 Task: Use the formula "MATCH" in spreadsheet "Project portfolio".
Action: Mouse moved to (103, 78)
Screenshot: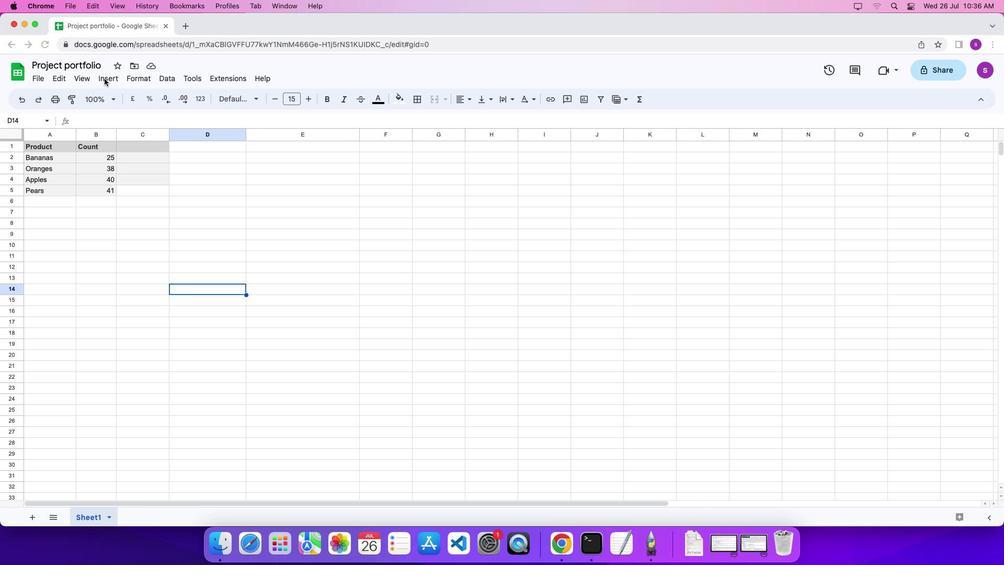 
Action: Mouse pressed left at (103, 78)
Screenshot: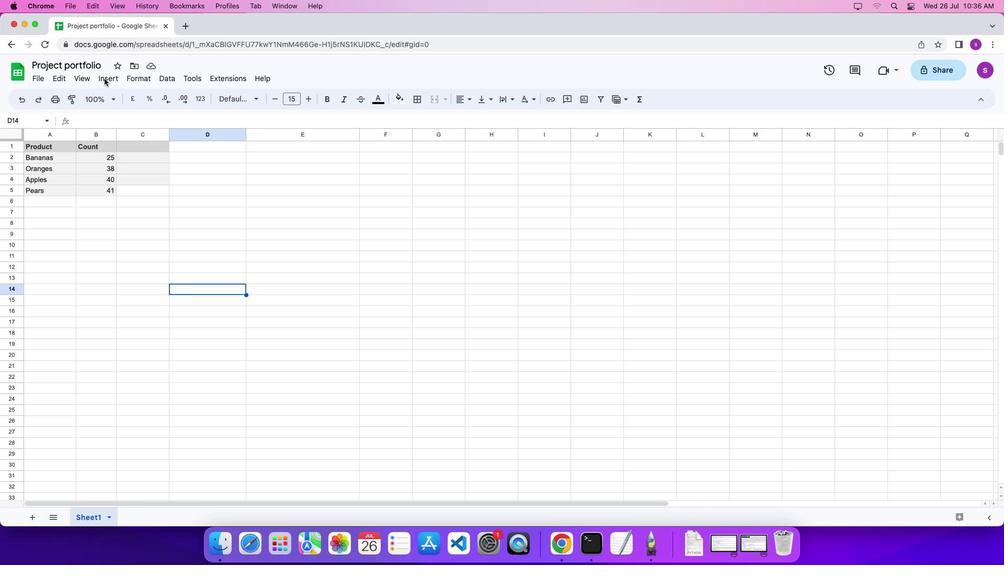 
Action: Mouse moved to (111, 79)
Screenshot: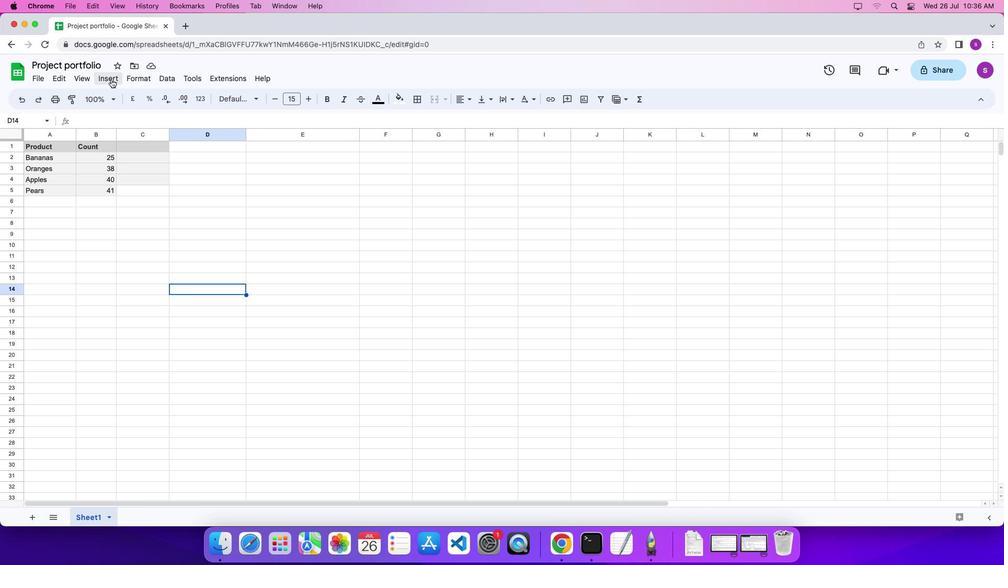 
Action: Mouse pressed left at (111, 79)
Screenshot: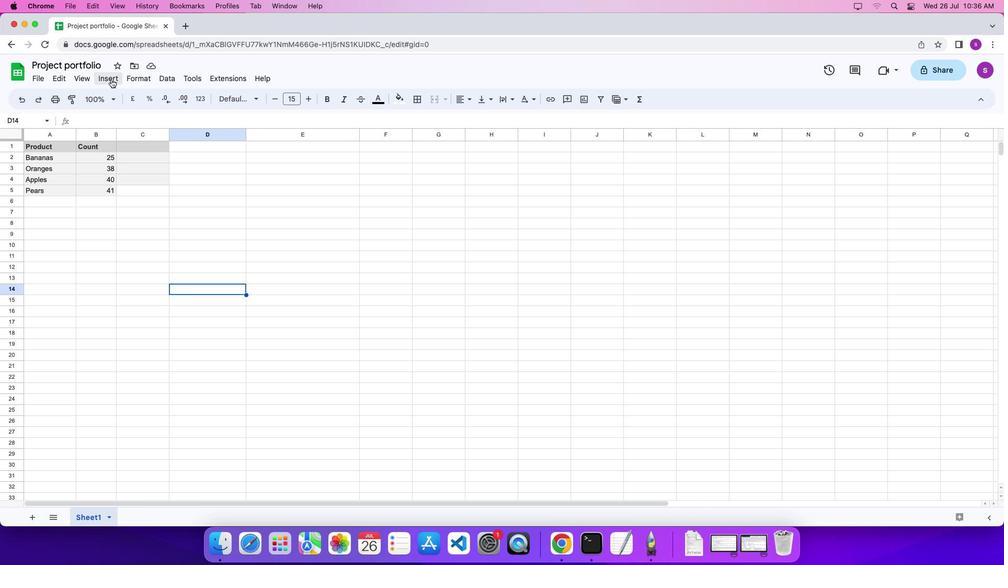 
Action: Mouse moved to (450, 495)
Screenshot: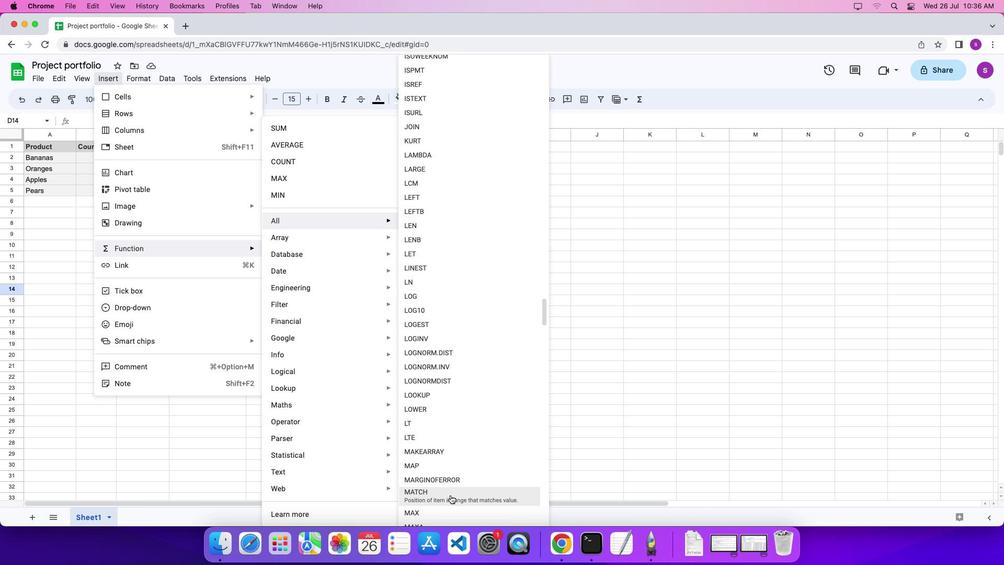 
Action: Mouse pressed left at (450, 495)
Screenshot: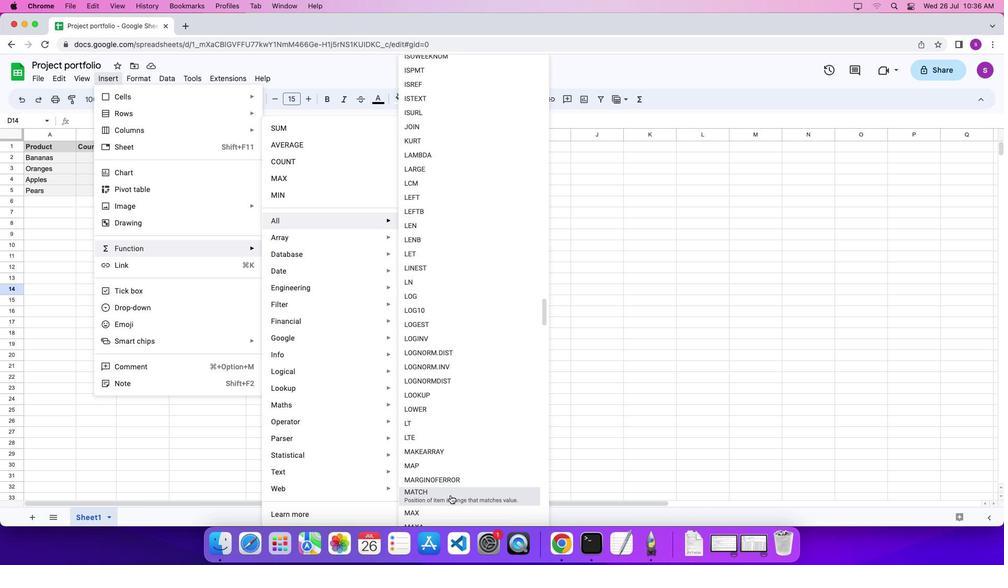 
Action: Mouse moved to (83, 177)
Screenshot: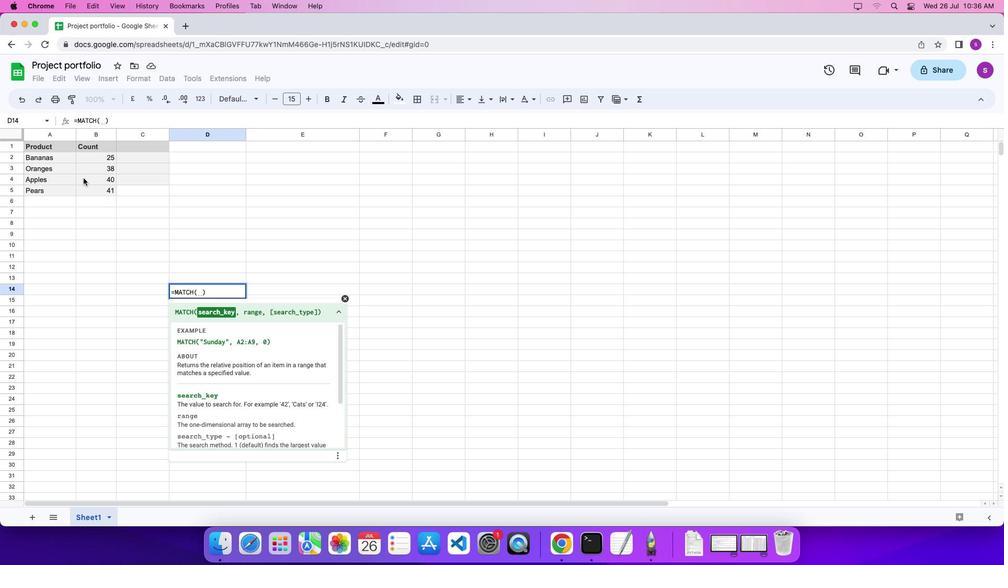 
Action: Key pressed '4''1'','
Screenshot: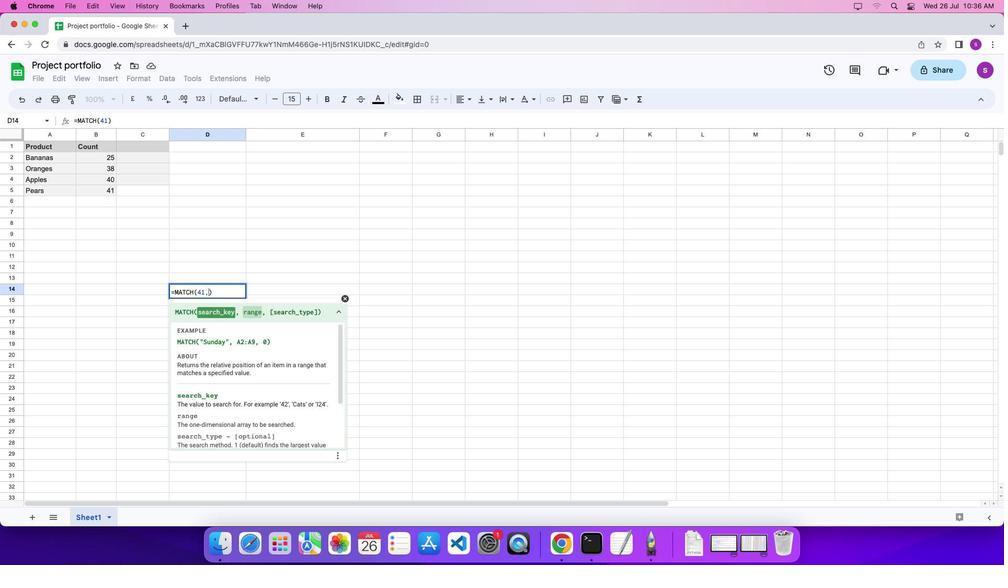 
Action: Mouse moved to (90, 156)
Screenshot: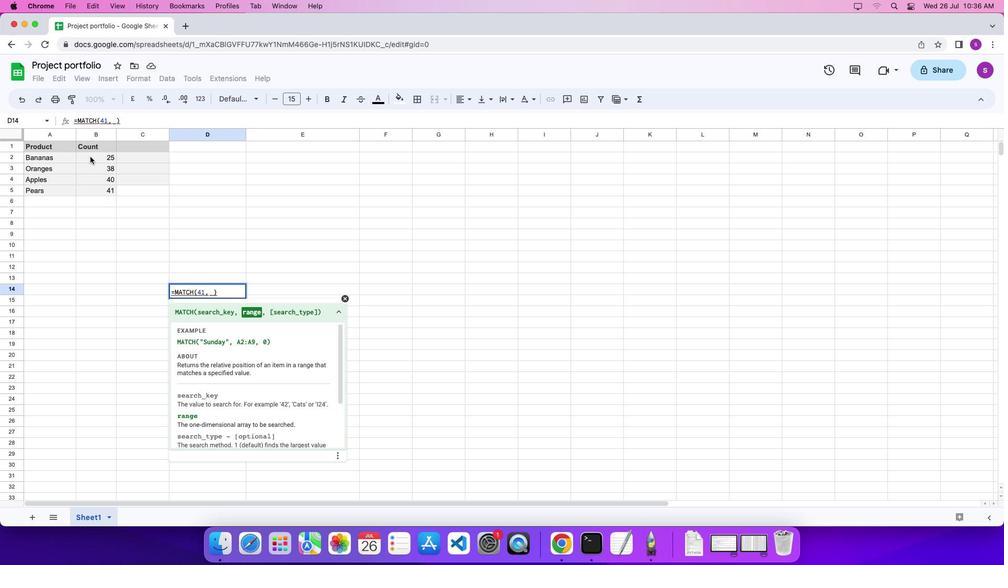 
Action: Mouse pressed left at (90, 156)
Screenshot: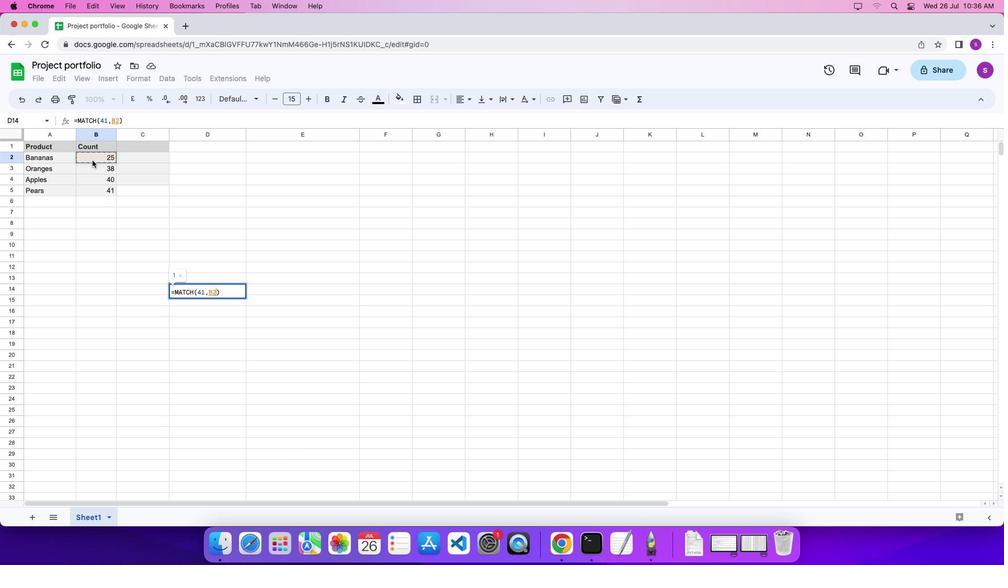 
Action: Mouse moved to (102, 186)
Screenshot: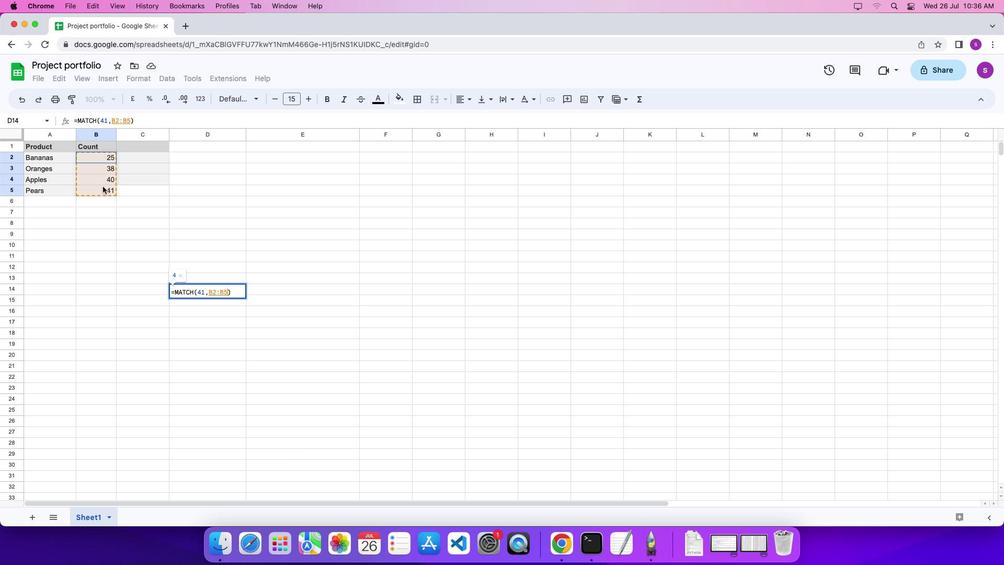 
Action: Key pressed ',''0''\x03'
Screenshot: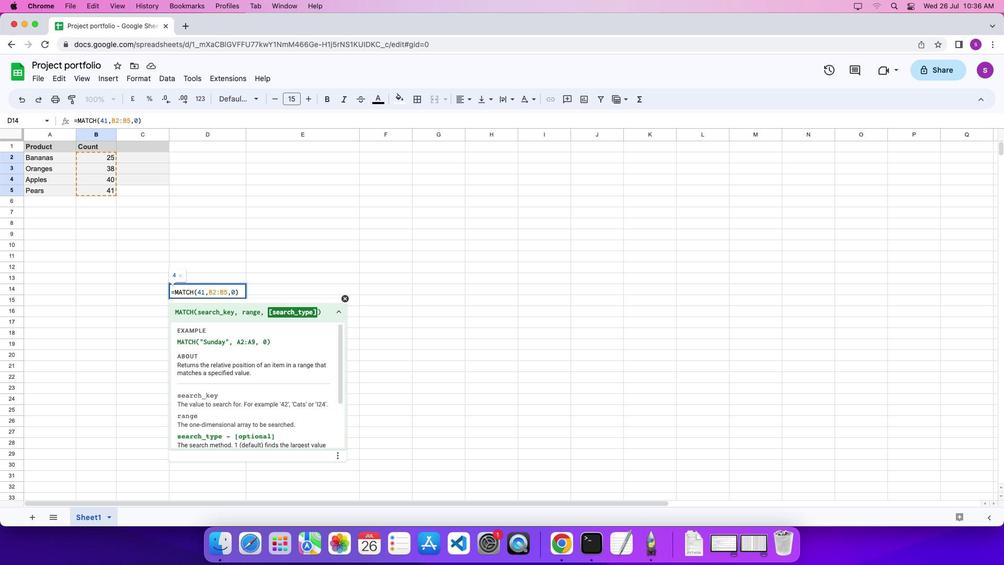 
